 Task: Create a section Data Analysis Sprint and in the section, add a milestone Mobile App Development in the project Vertex.
Action: Mouse moved to (37, 374)
Screenshot: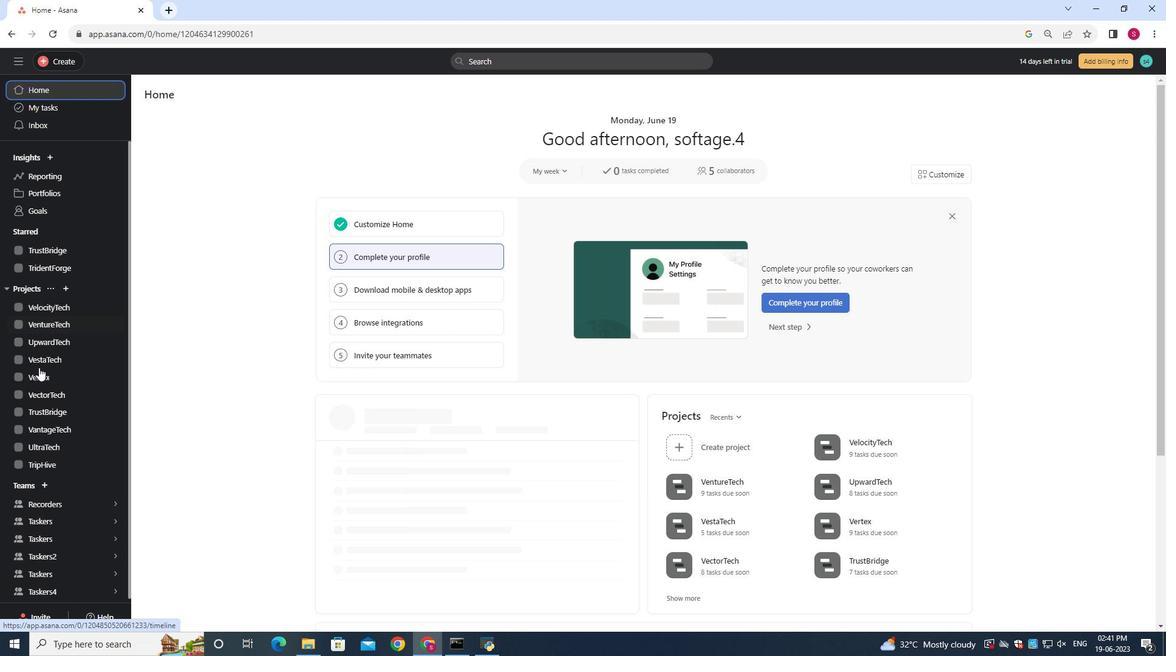 
Action: Mouse pressed left at (37, 374)
Screenshot: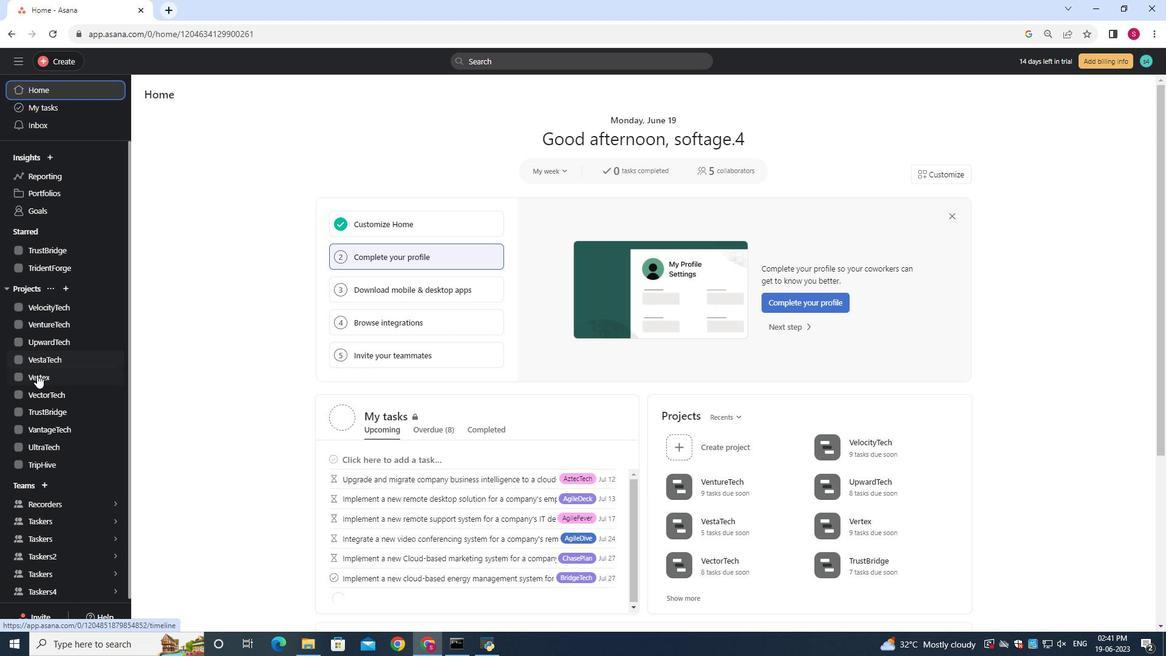 
Action: Mouse moved to (190, 145)
Screenshot: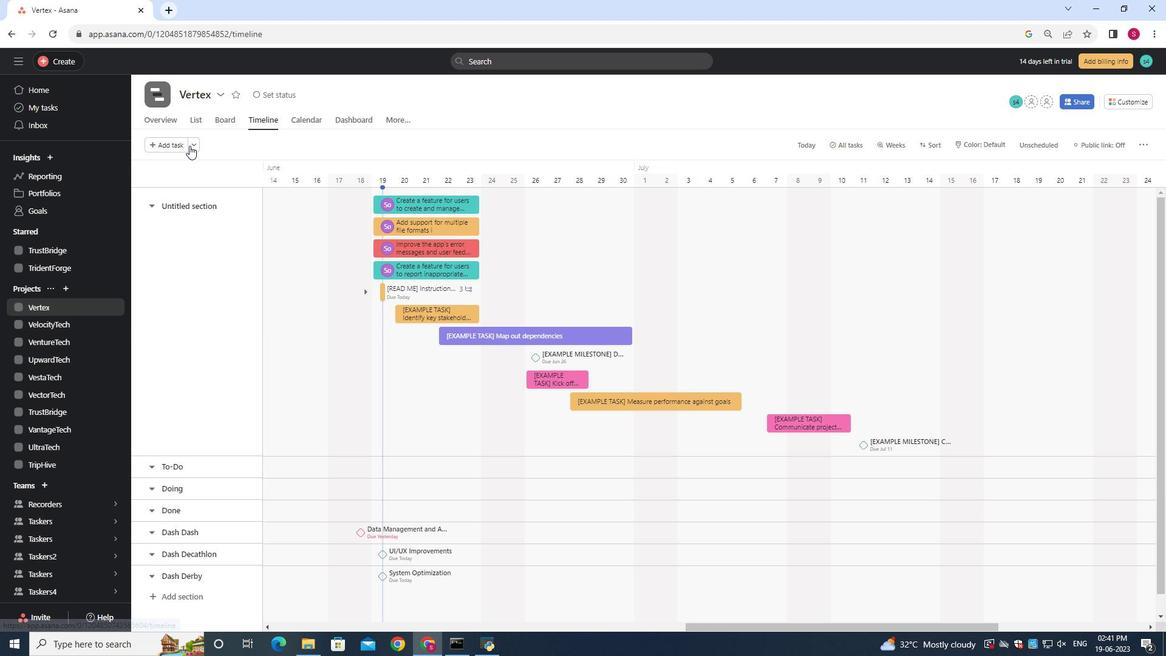 
Action: Mouse pressed left at (190, 145)
Screenshot: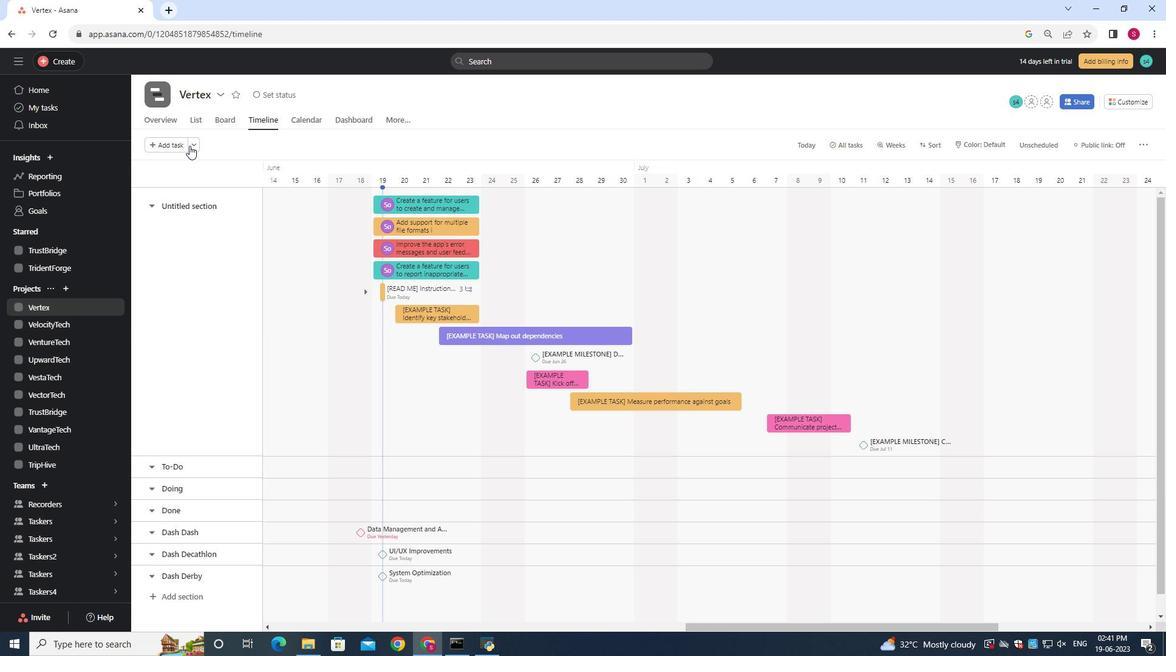 
Action: Mouse moved to (215, 168)
Screenshot: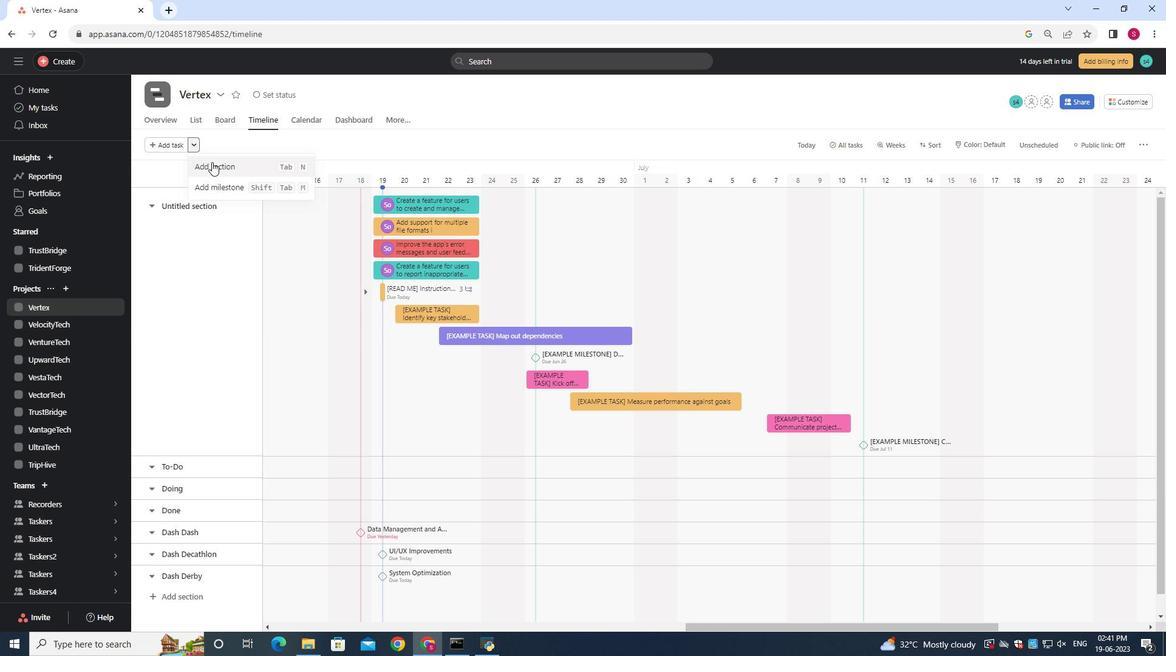 
Action: Mouse pressed left at (215, 168)
Screenshot: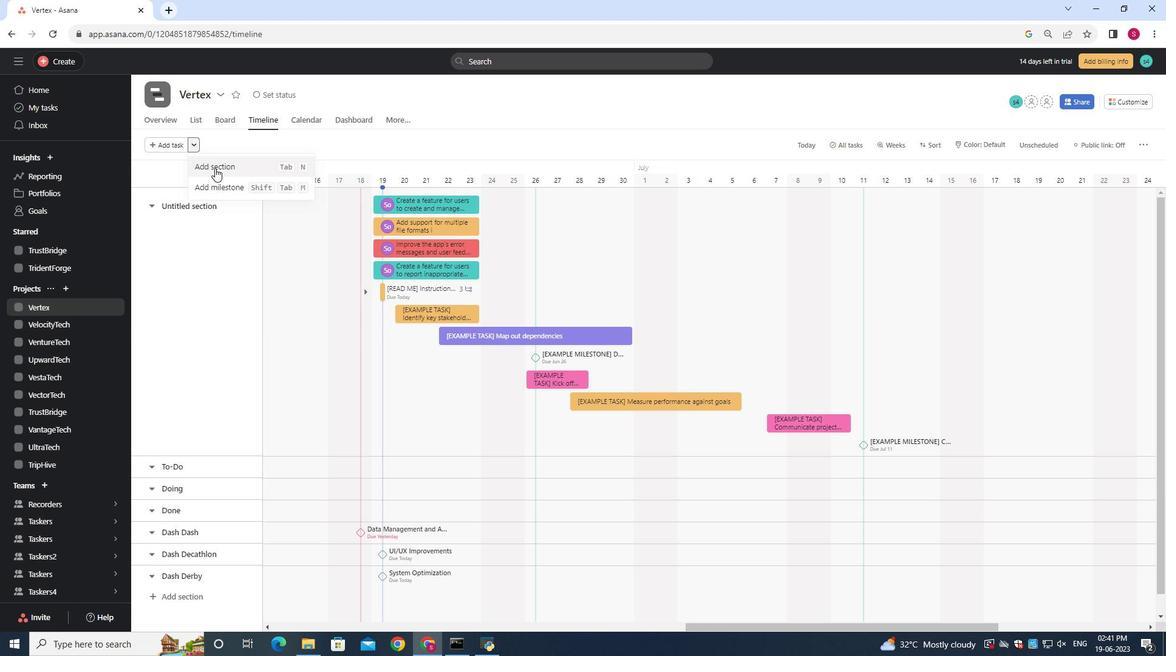 
Action: Key pressed <Key.shift>Data<Key.space><Key.shift><Key.shift><Key.shift><Key.shift><Key.shift><Key.shift><Key.shift><Key.shift><Key.shift><Key.shift><Key.shift><Key.shift><Key.shift><Key.shift><Key.shift><Key.shift><Key.shift><Key.shift><Key.shift><Key.shift><Key.shift><Key.shift><Key.shift>Analysis
Screenshot: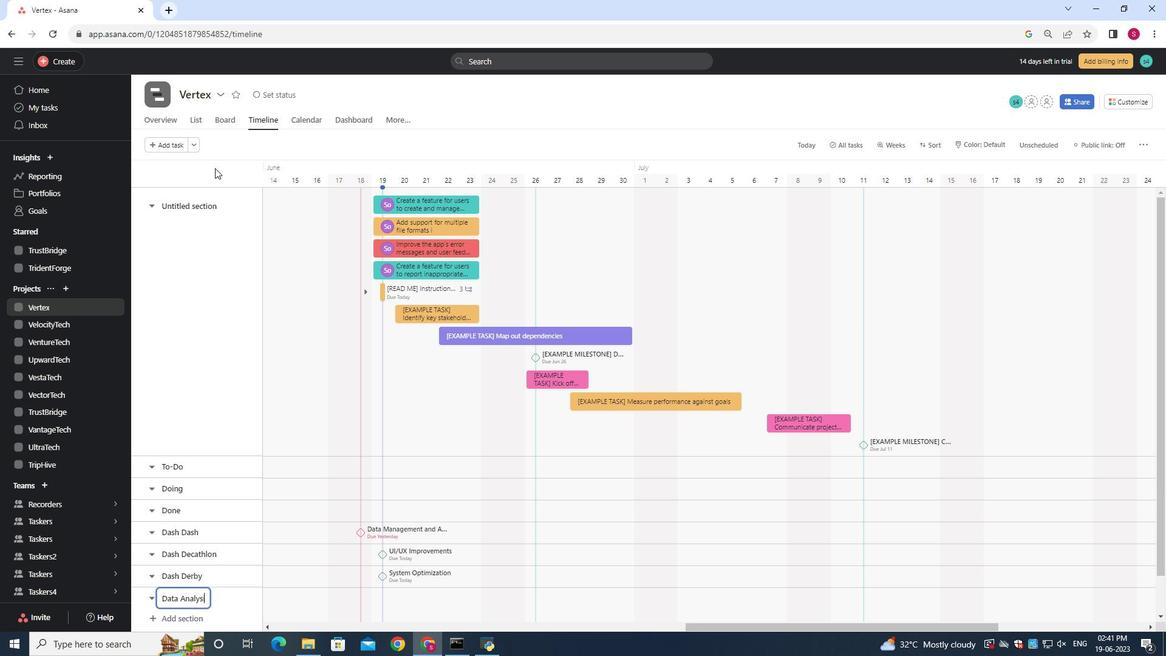 
Action: Mouse moved to (276, 597)
Screenshot: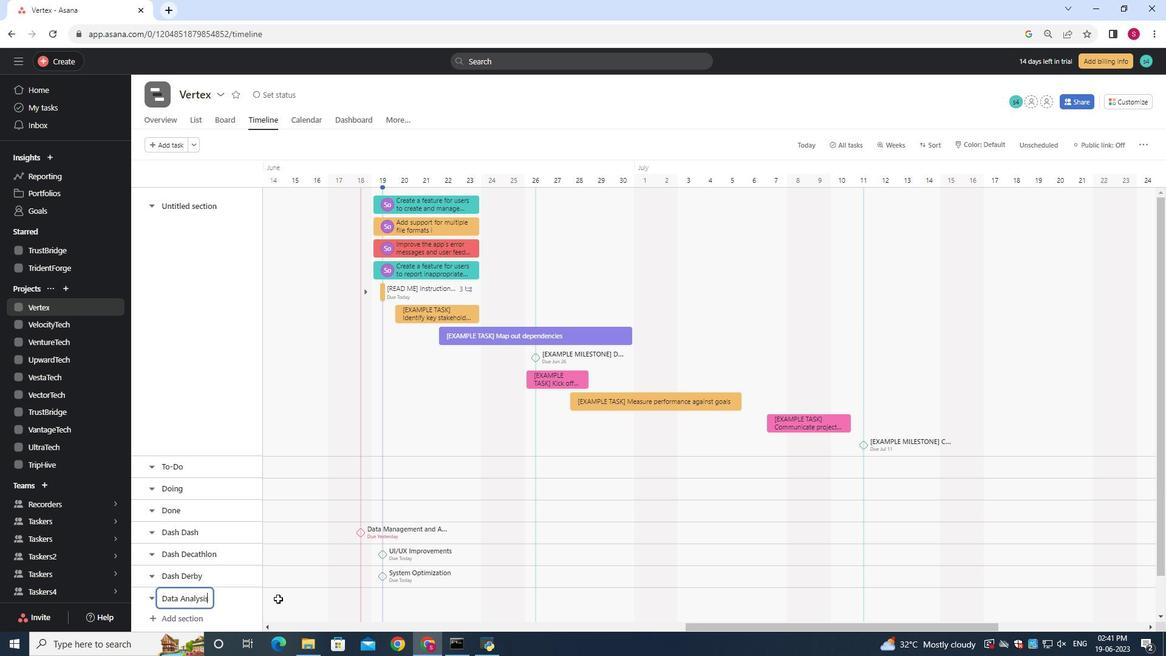 
Action: Mouse pressed left at (276, 597)
Screenshot: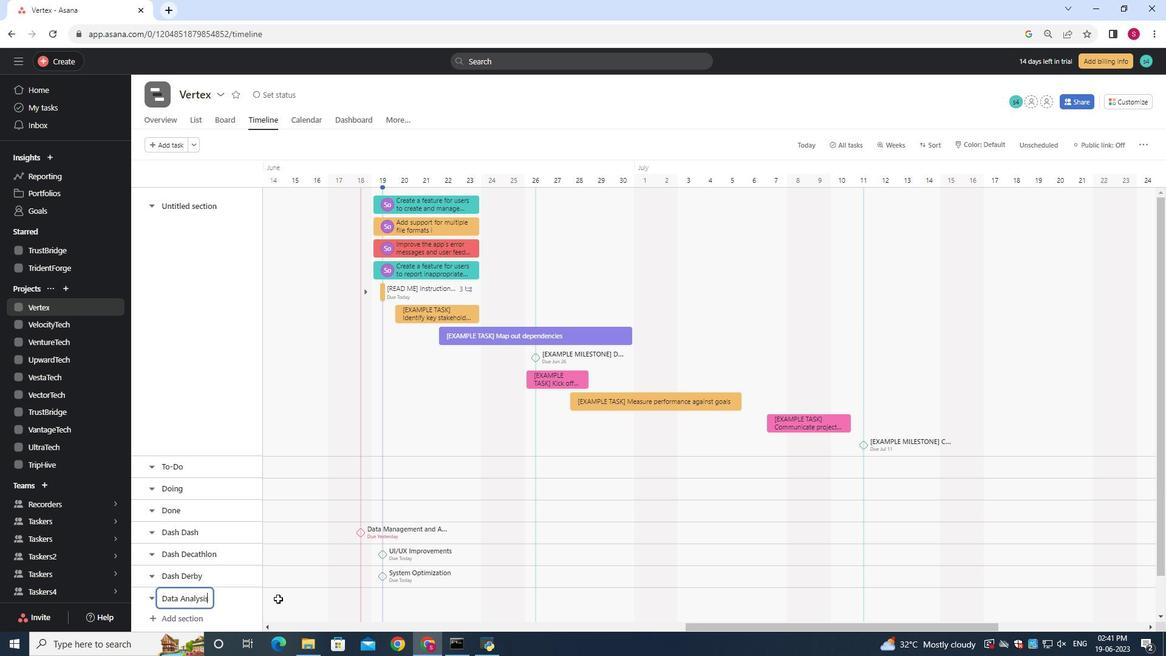 
Action: Mouse moved to (276, 597)
Screenshot: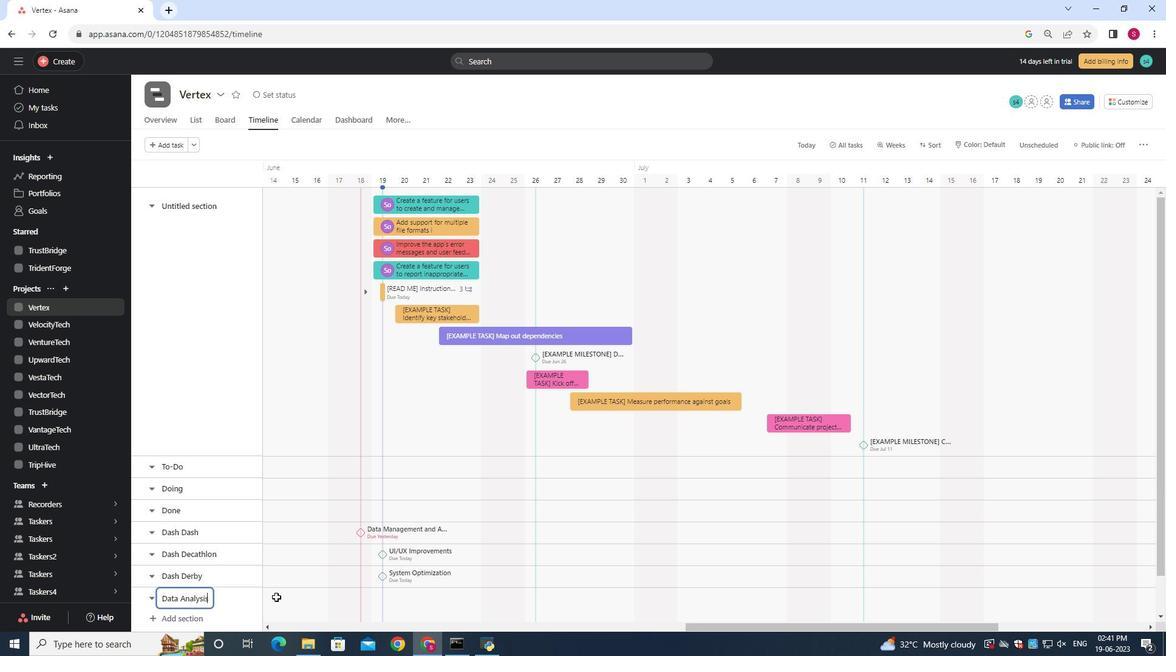 
Action: Key pressed <Key.shift><Key.shift><Key.shift><Key.shift><Key.shift><Key.shift><Key.shift><Key.shift><Key.shift><Key.shift><Key.shift><Key.shift><Key.shift><Key.shift><Key.shift><Key.shift><Key.shift><Key.shift><Key.shift><Key.shift><Key.shift><Key.shift><Key.shift><Key.shift>Mobile<Key.space><Key.shift><Key.shift>App<Key.space><Key.shift><Key.shift><Key.shift><Key.shift><Key.shift><Key.shift><Key.shift><Key.shift><Key.shift><Key.shift><Key.shift><Key.shift><Key.shift><Key.shift><Key.shift><Key.shift><Key.shift><Key.shift><Key.shift><Key.shift><Key.shift><Key.shift><Key.shift><Key.shift><Key.shift><Key.shift>Development
Screenshot: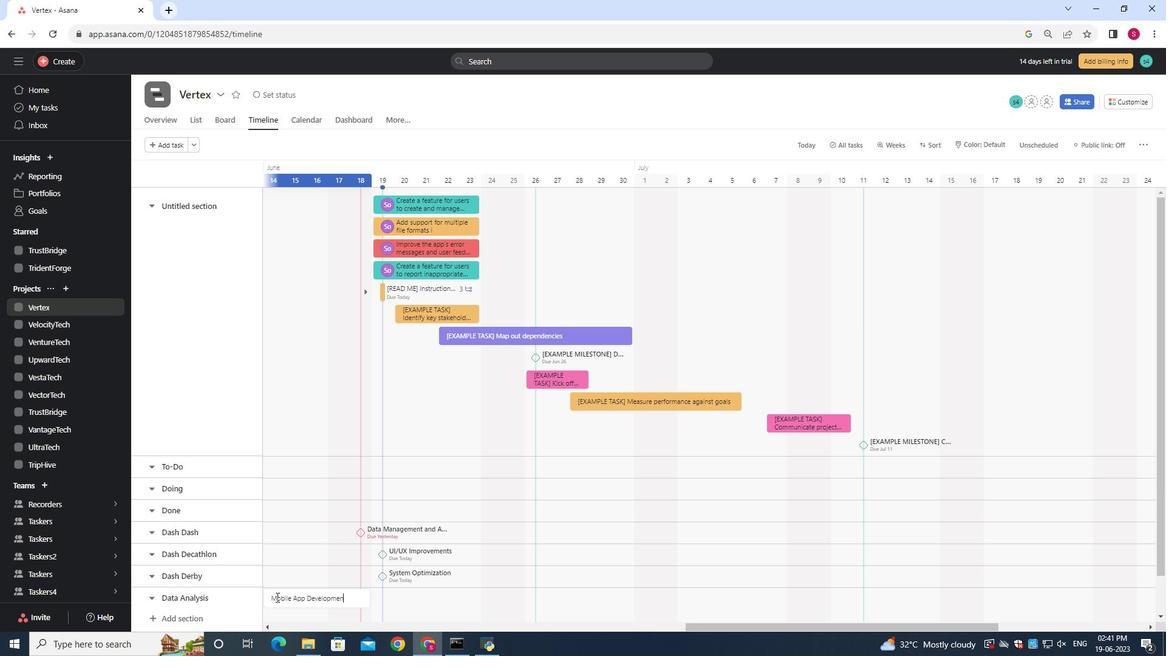 
Action: Mouse moved to (320, 599)
Screenshot: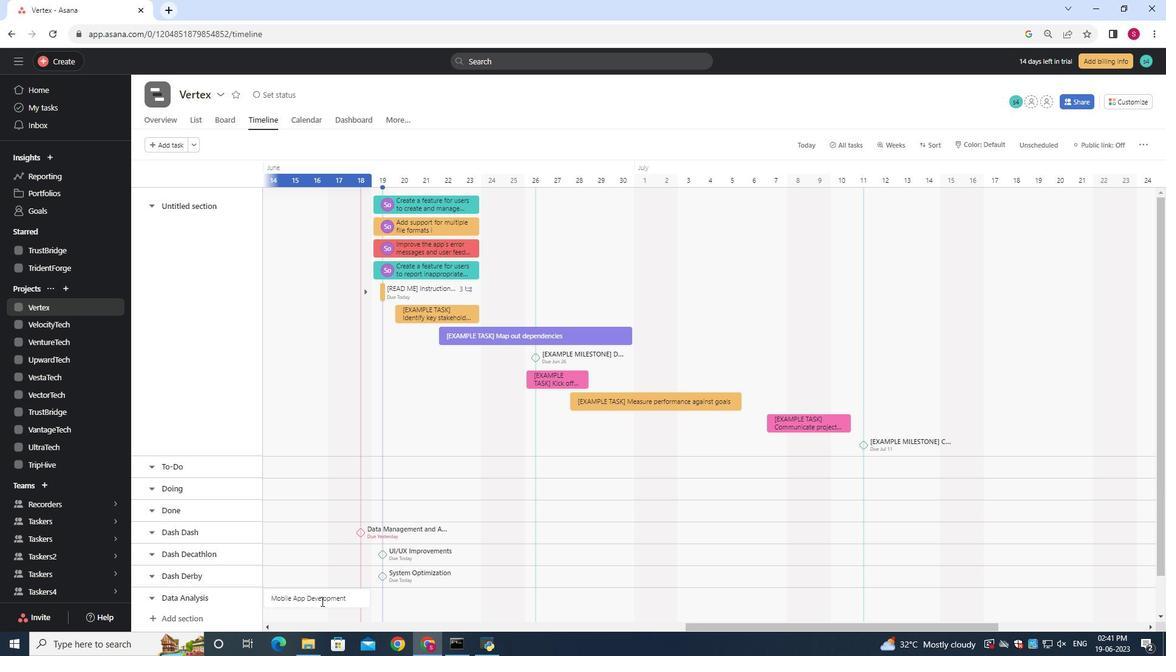
Action: Mouse pressed right at (320, 599)
Screenshot: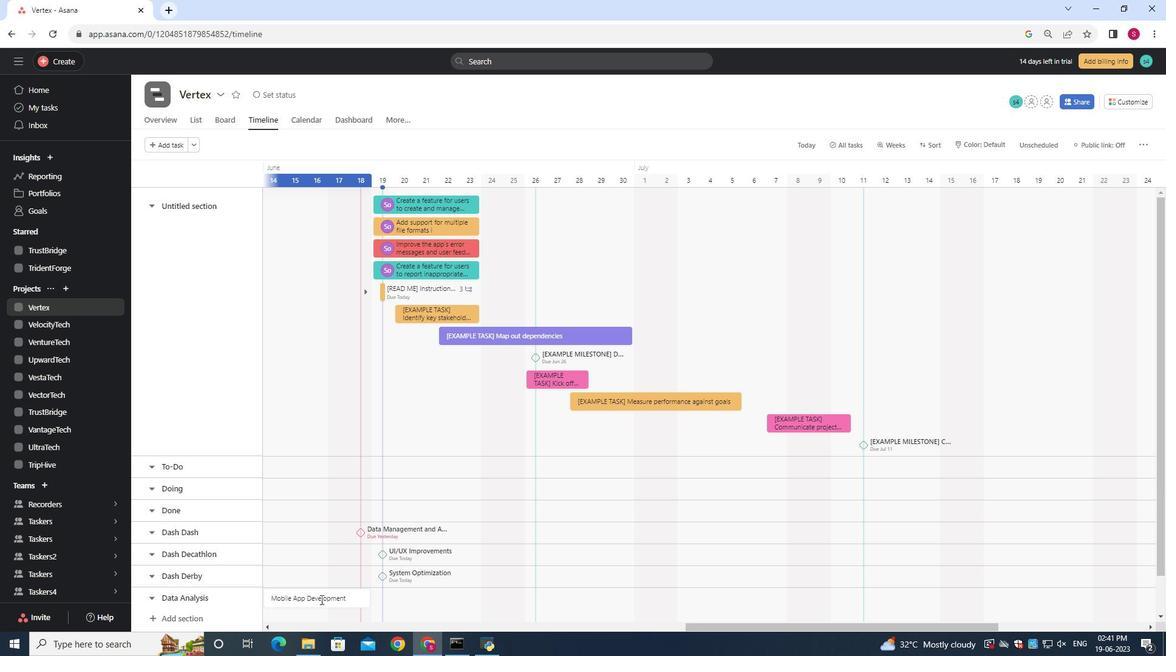 
Action: Mouse moved to (338, 546)
Screenshot: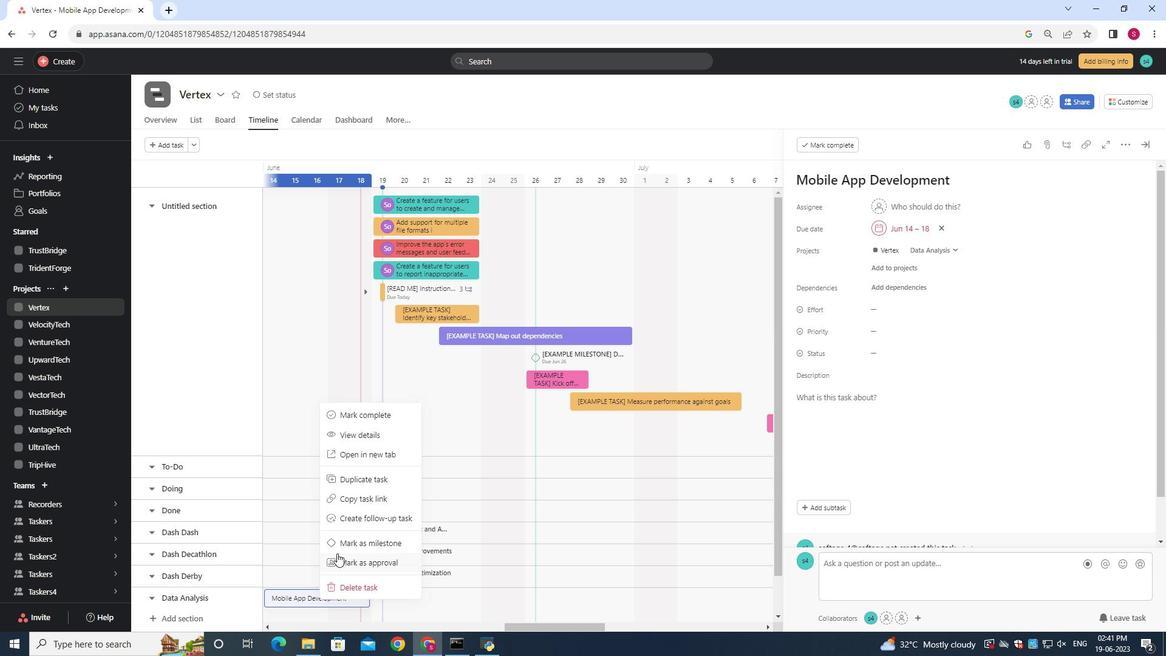 
Action: Mouse pressed left at (338, 546)
Screenshot: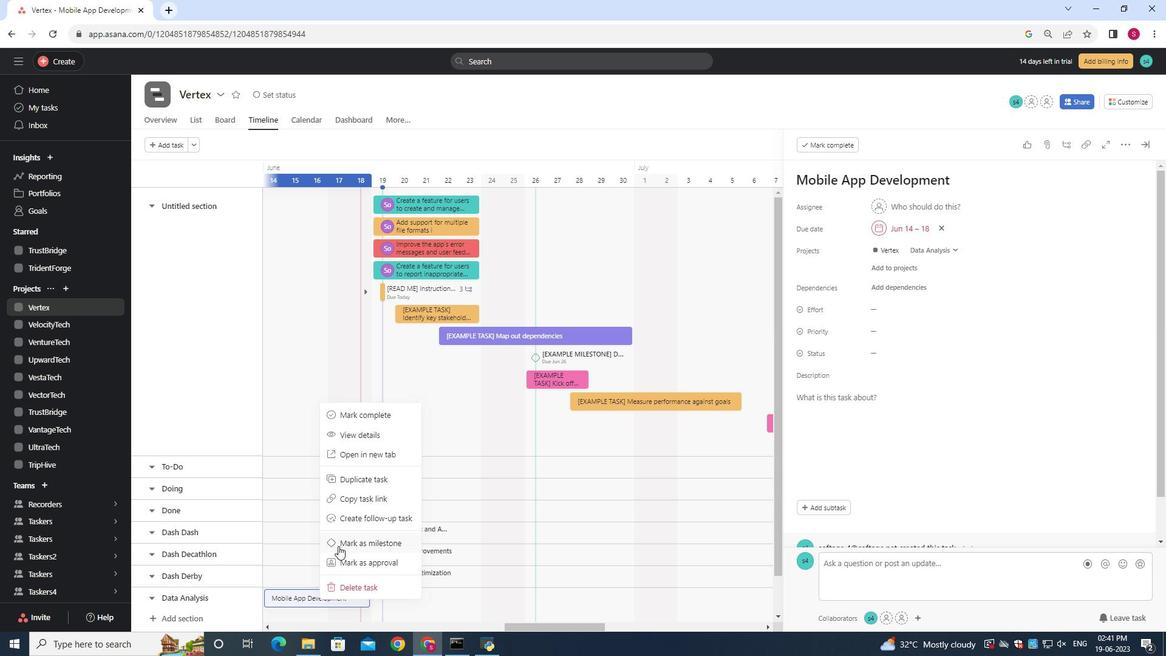 
Action: Mouse moved to (338, 546)
Screenshot: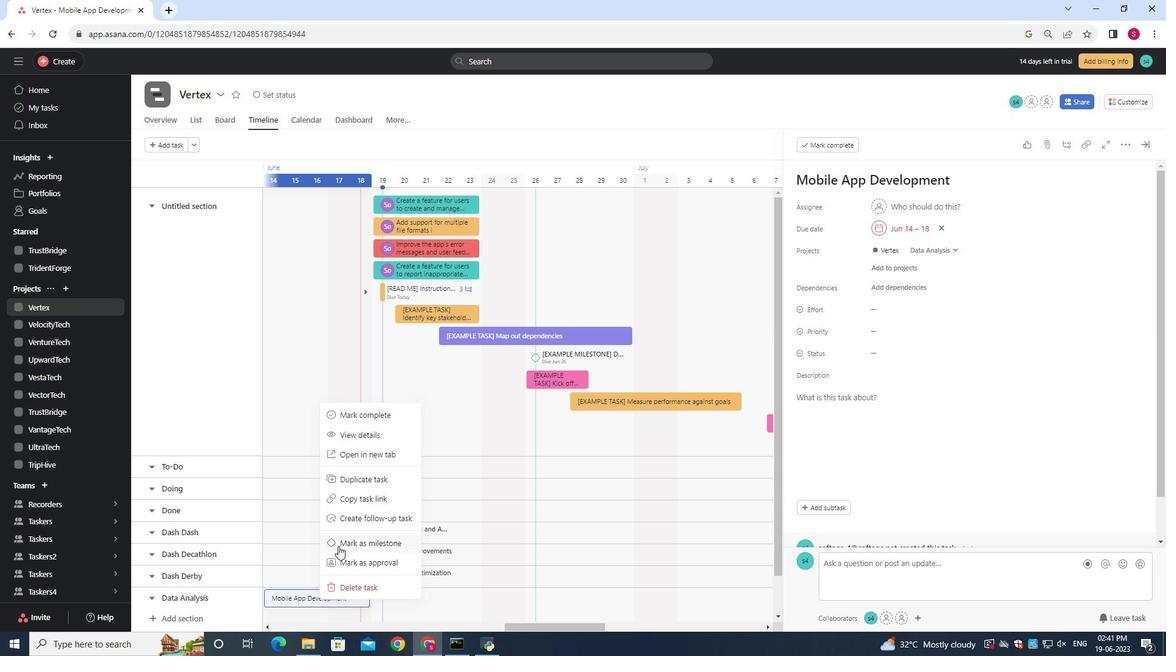 
